 Task: Add Snack Factory Original Pretzel Crisps to the cart.
Action: Mouse moved to (242, 113)
Screenshot: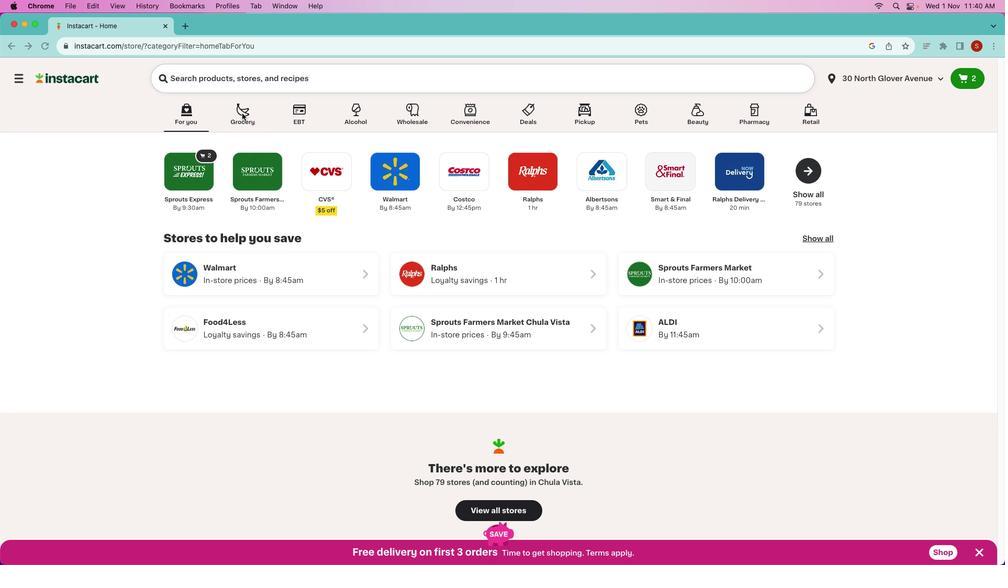 
Action: Mouse pressed left at (242, 113)
Screenshot: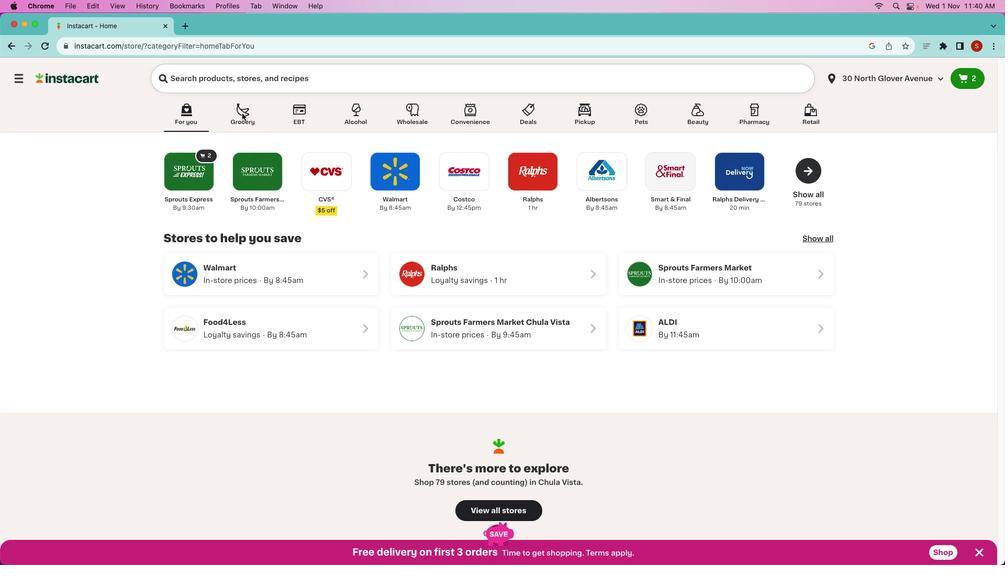 
Action: Mouse pressed left at (242, 113)
Screenshot: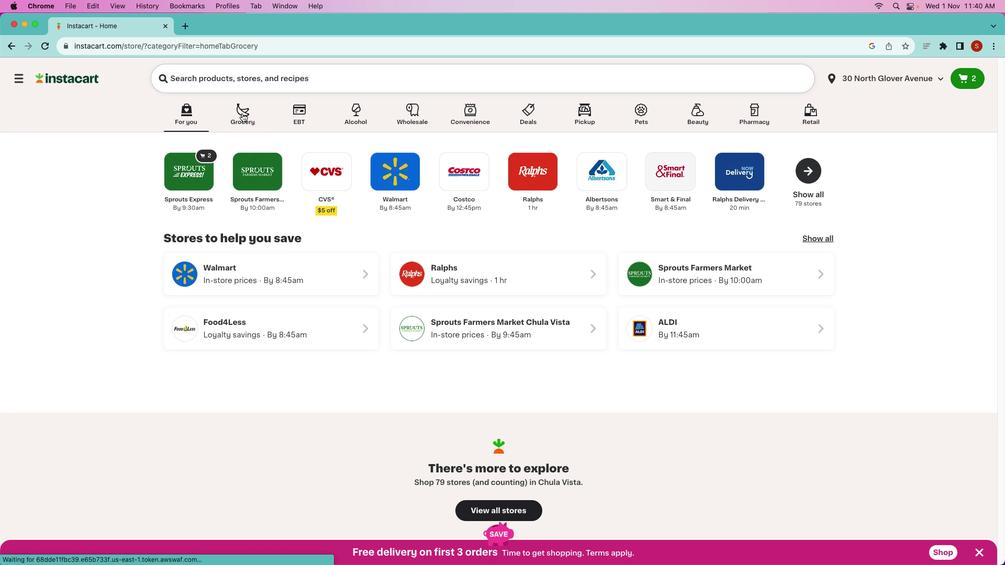 
Action: Mouse moved to (540, 309)
Screenshot: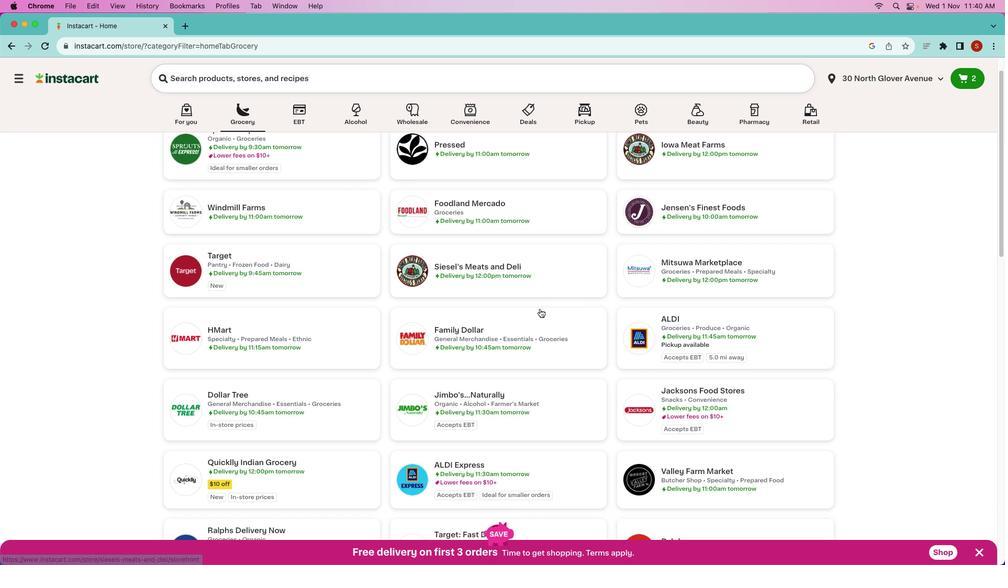 
Action: Mouse scrolled (540, 309) with delta (0, 0)
Screenshot: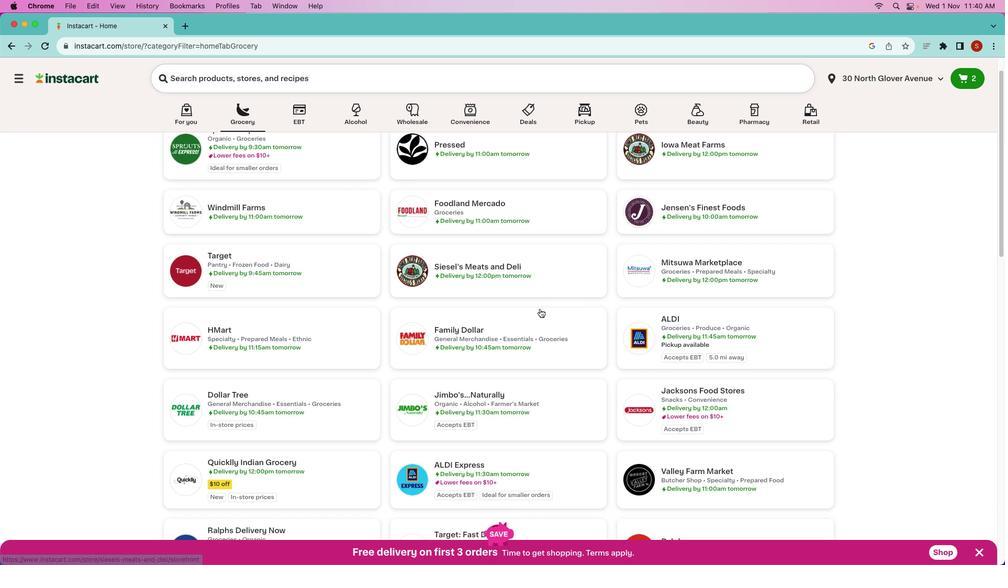 
Action: Mouse moved to (540, 309)
Screenshot: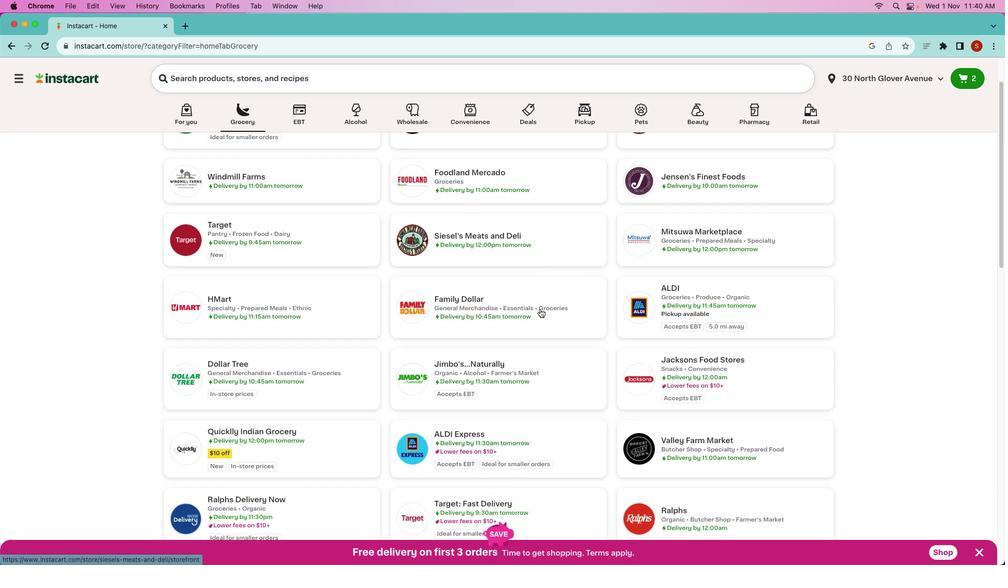 
Action: Mouse scrolled (540, 309) with delta (0, 0)
Screenshot: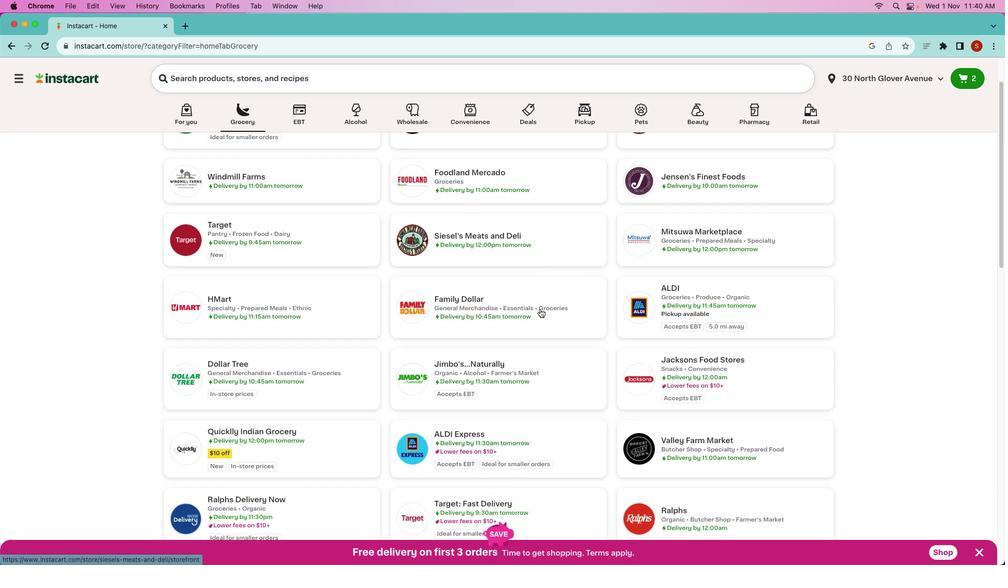
Action: Mouse scrolled (540, 309) with delta (0, -1)
Screenshot: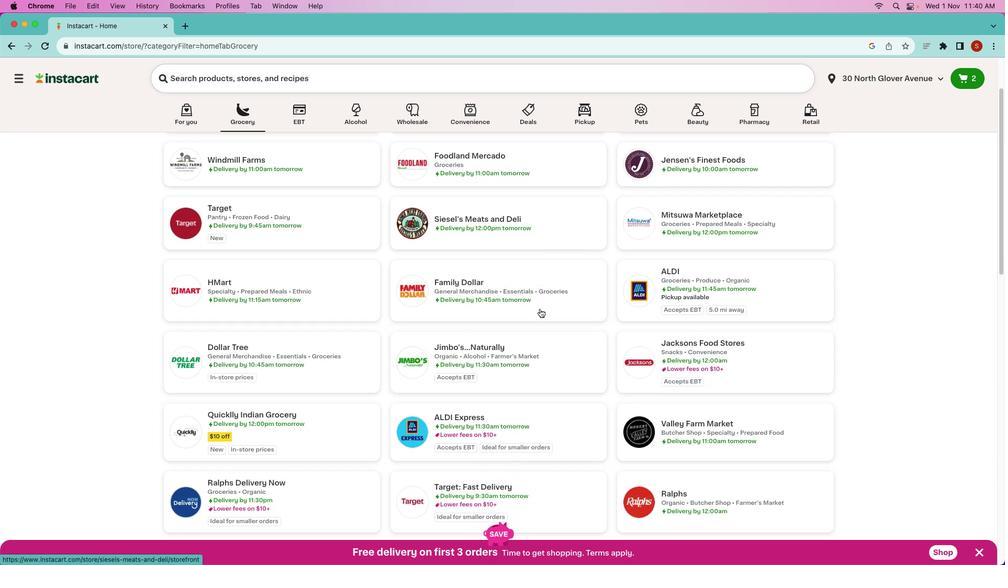 
Action: Mouse scrolled (540, 309) with delta (0, 0)
Screenshot: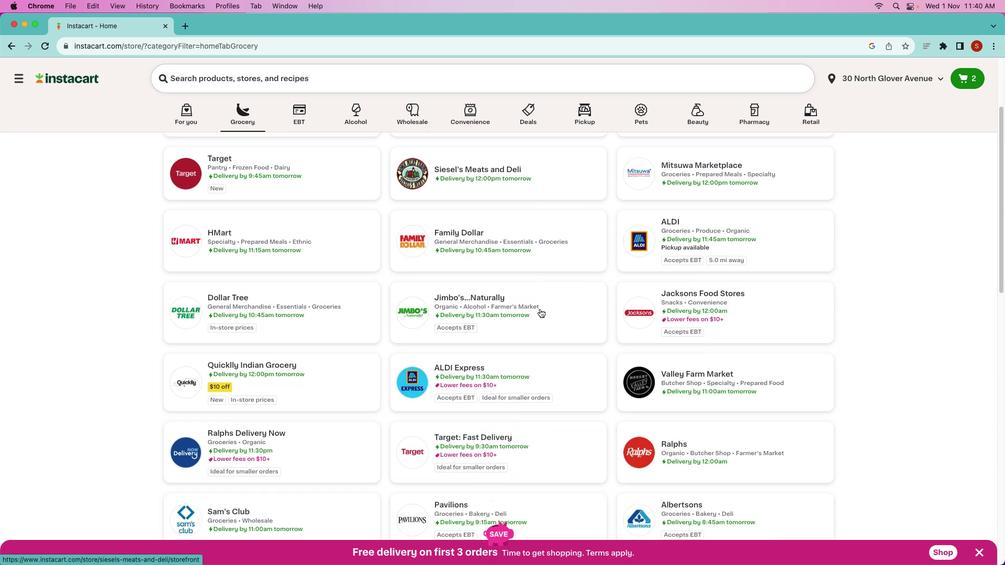 
Action: Mouse scrolled (540, 309) with delta (0, 0)
Screenshot: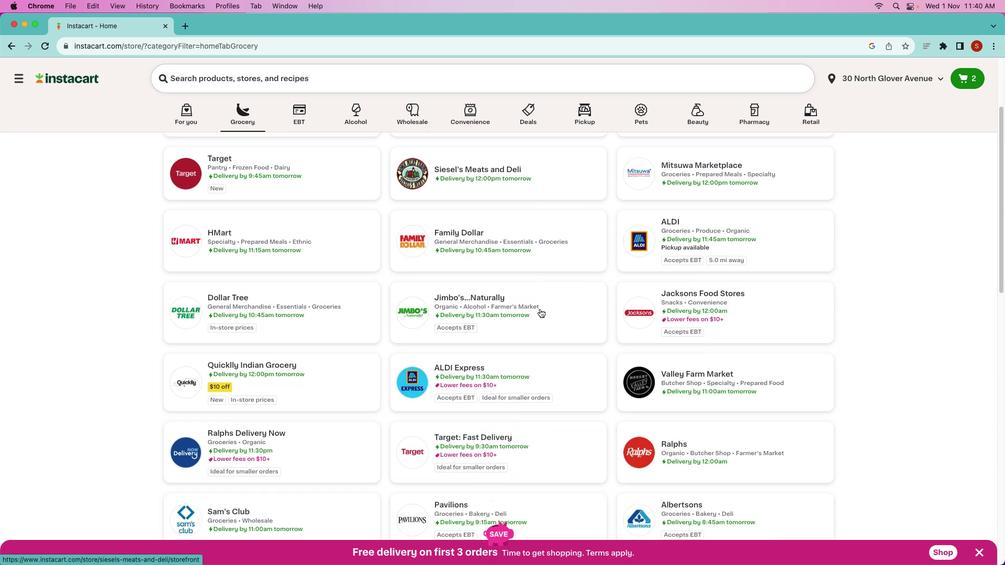 
Action: Mouse scrolled (540, 309) with delta (0, -1)
Screenshot: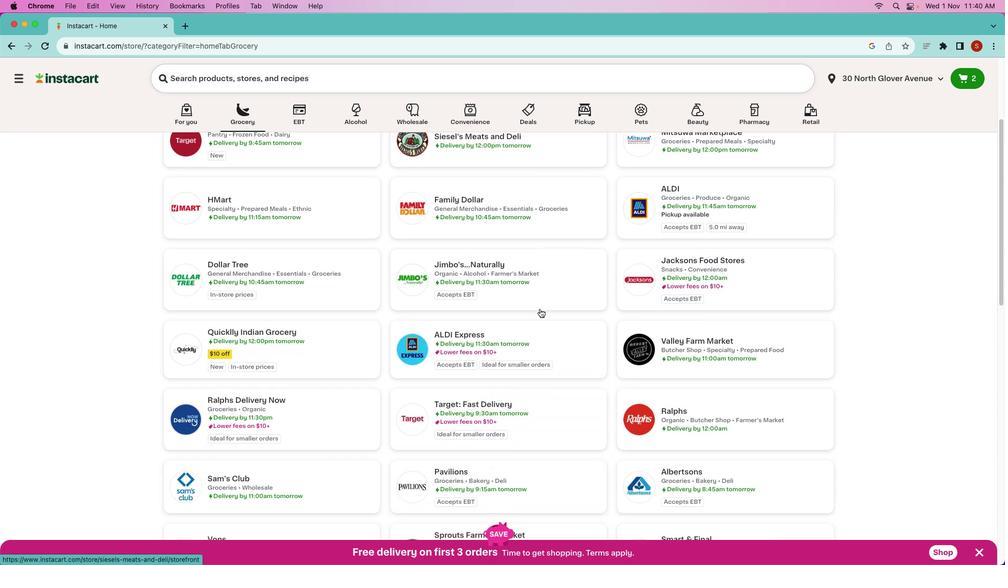 
Action: Mouse scrolled (540, 309) with delta (0, 0)
Screenshot: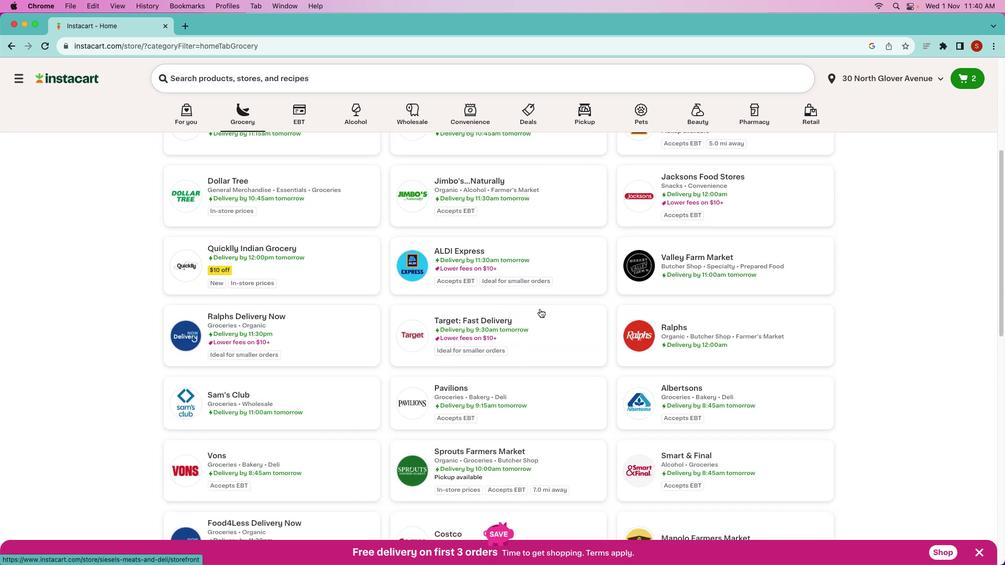 
Action: Mouse scrolled (540, 309) with delta (0, 0)
Screenshot: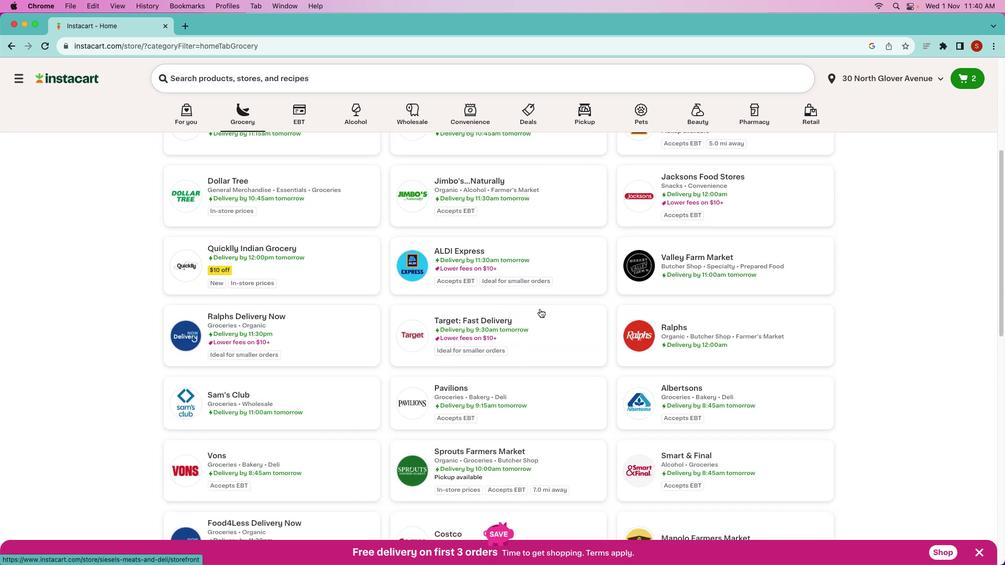 
Action: Mouse scrolled (540, 309) with delta (0, -1)
Screenshot: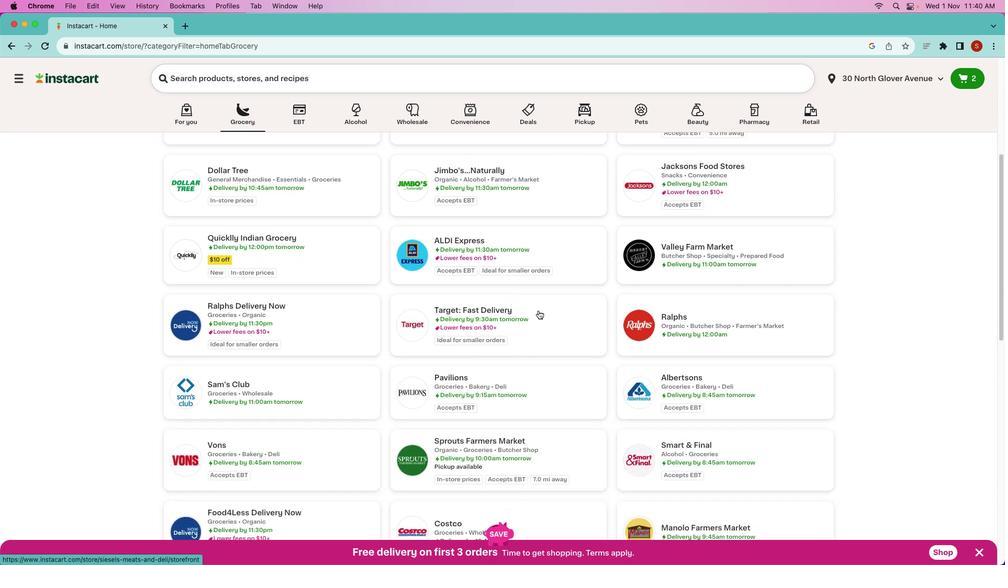 
Action: Mouse moved to (531, 323)
Screenshot: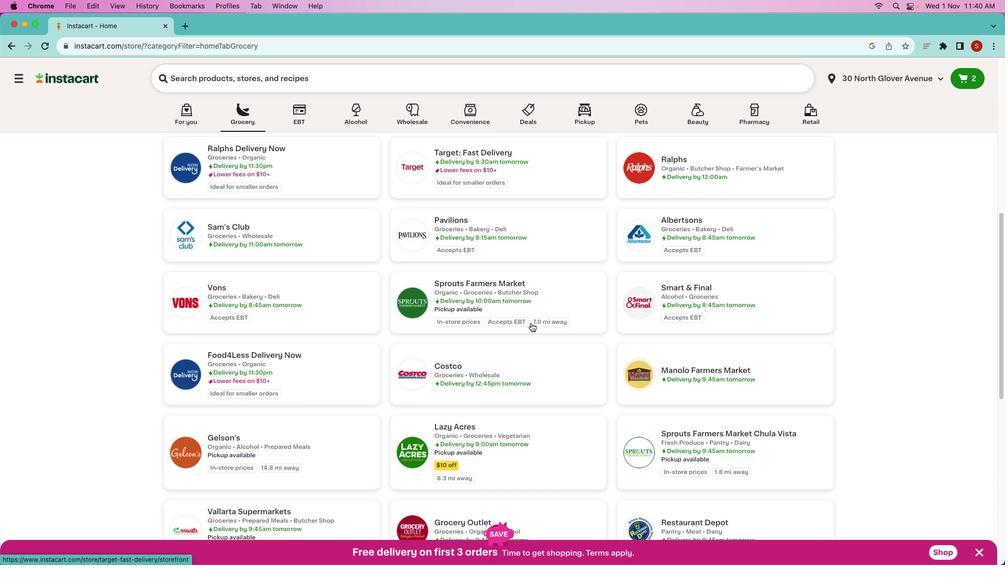 
Action: Mouse scrolled (531, 323) with delta (0, 0)
Screenshot: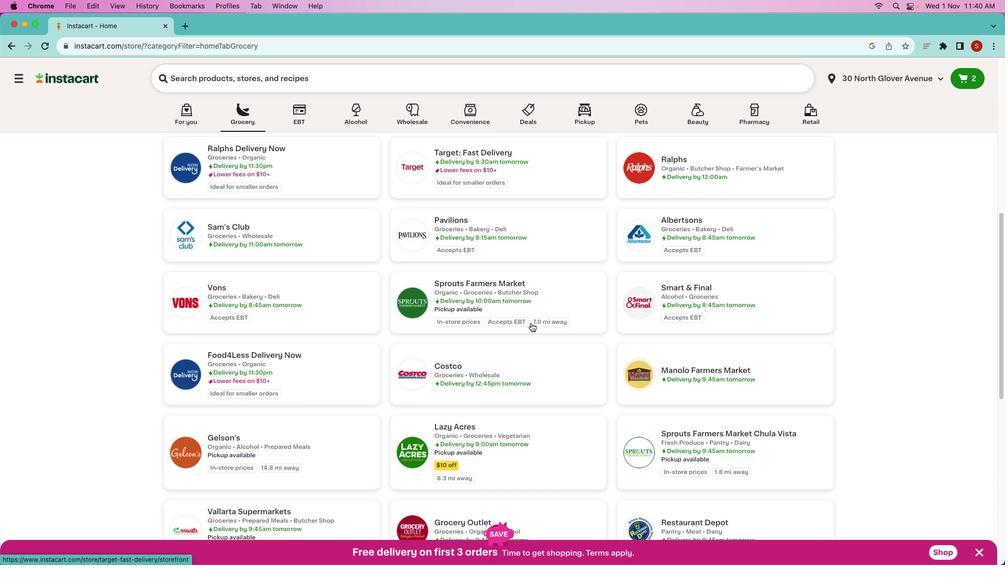 
Action: Mouse scrolled (531, 323) with delta (0, 0)
Screenshot: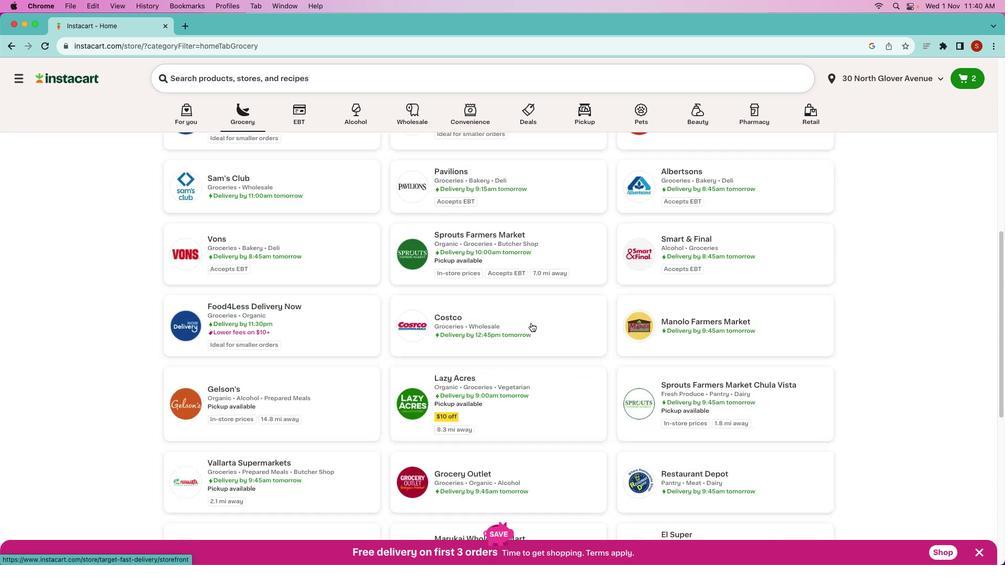 
Action: Mouse scrolled (531, 323) with delta (0, -1)
Screenshot: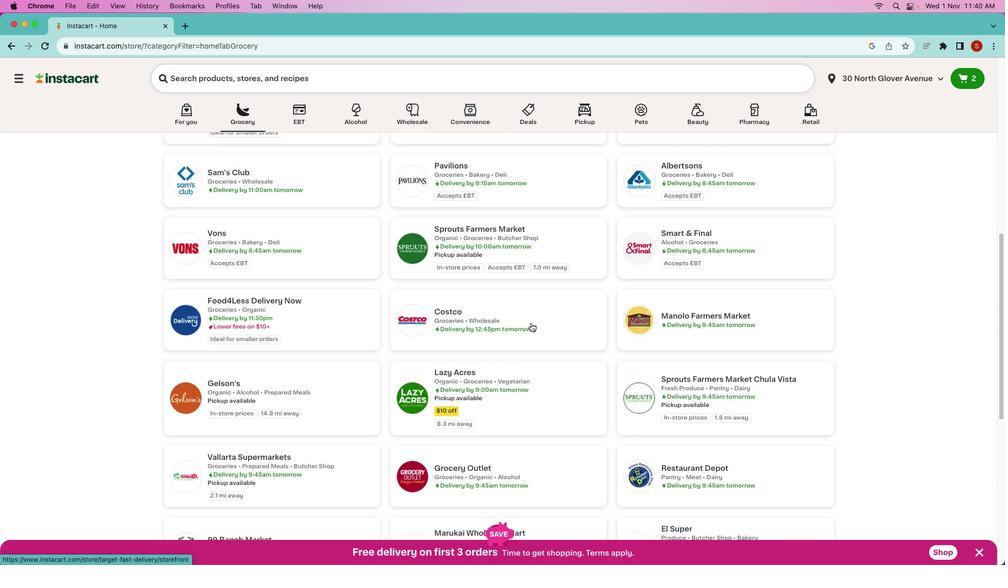 
Action: Mouse scrolled (531, 323) with delta (0, -2)
Screenshot: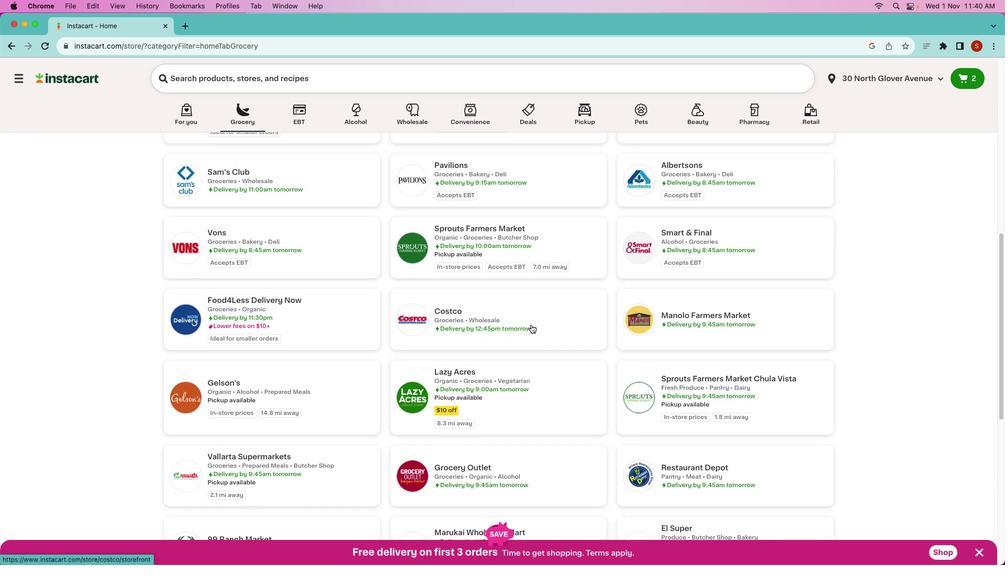 
Action: Mouse moved to (472, 228)
Screenshot: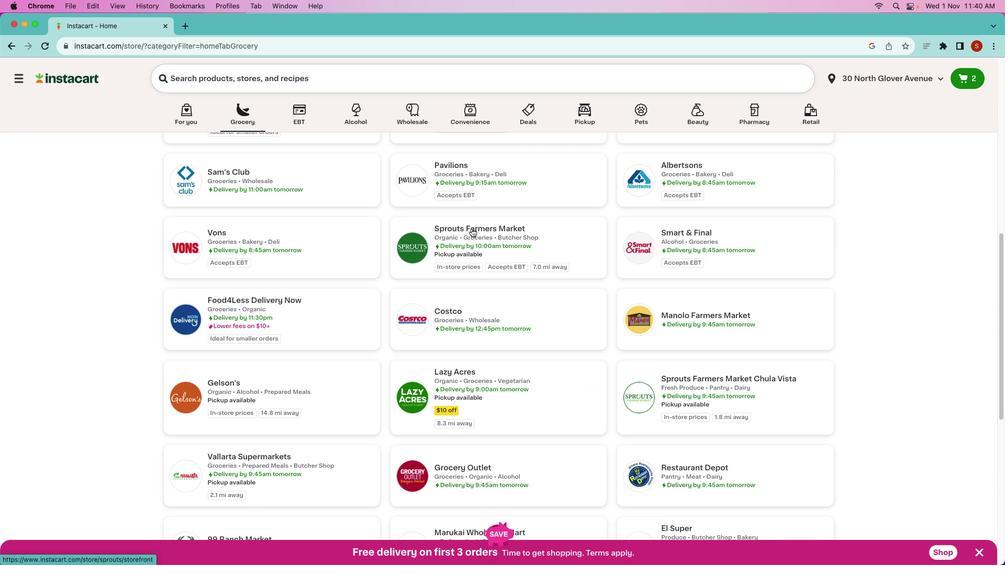 
Action: Mouse pressed left at (472, 228)
Screenshot: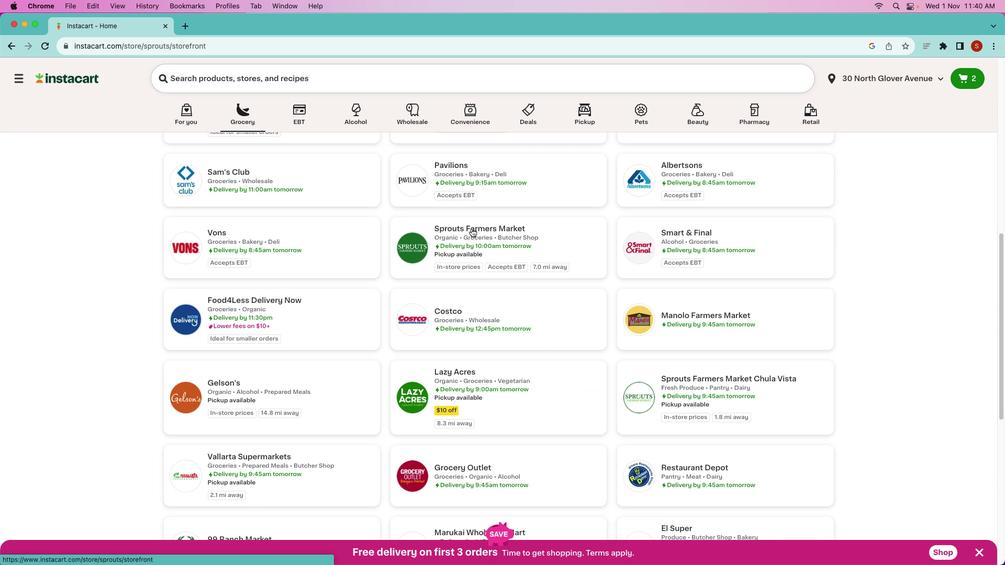 
Action: Mouse pressed left at (472, 228)
Screenshot: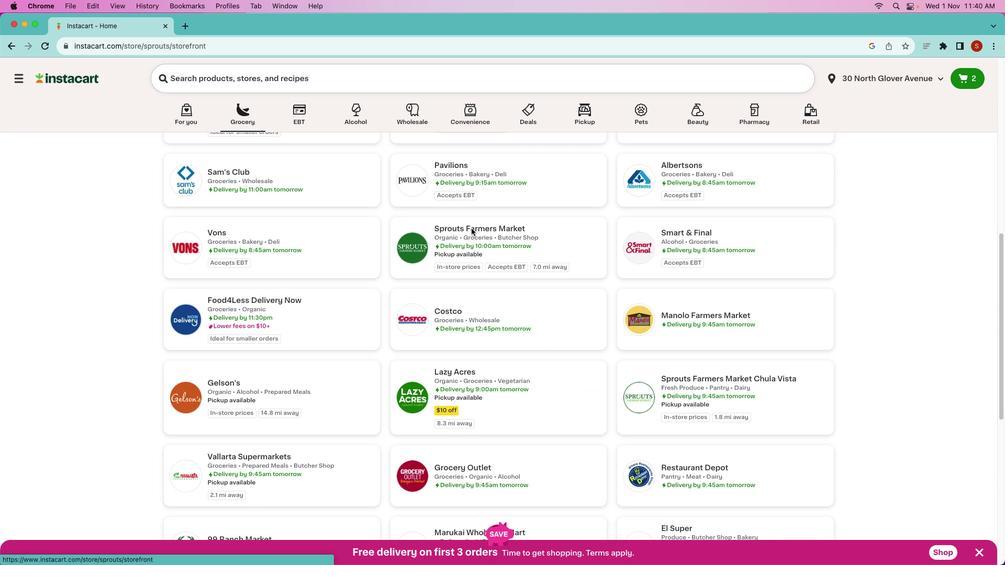 
Action: Mouse moved to (318, 83)
Screenshot: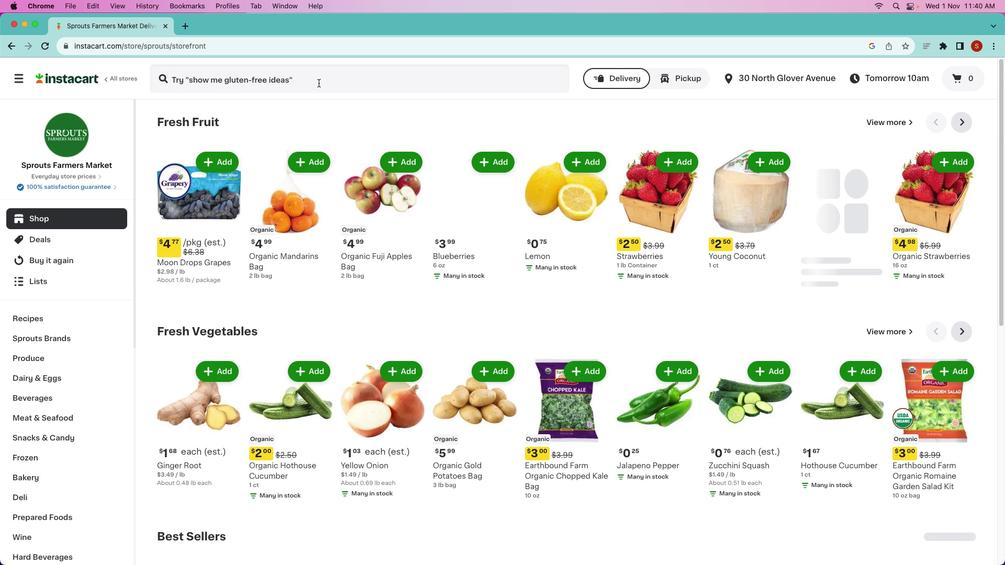 
Action: Mouse pressed left at (318, 83)
Screenshot: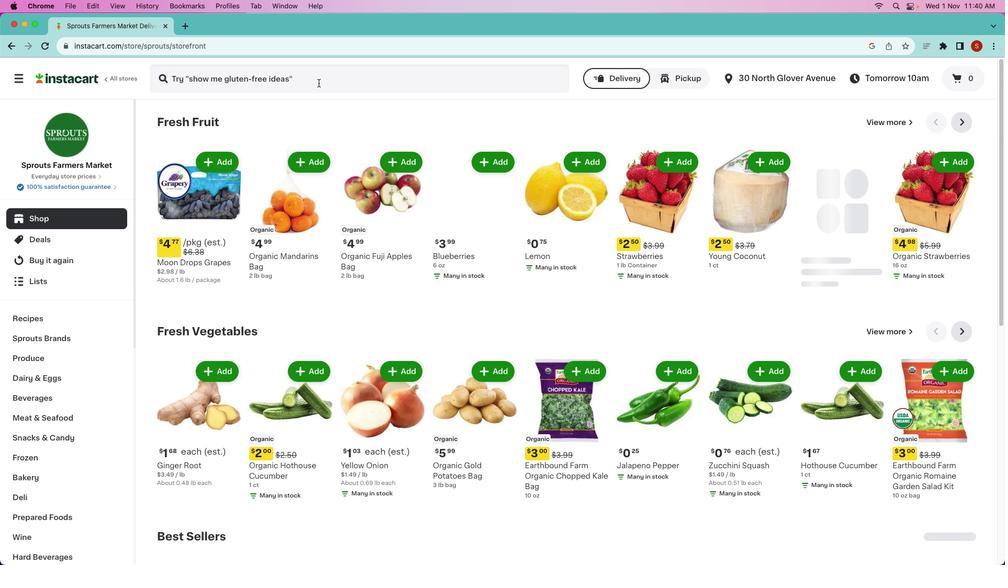 
Action: Mouse moved to (318, 83)
Screenshot: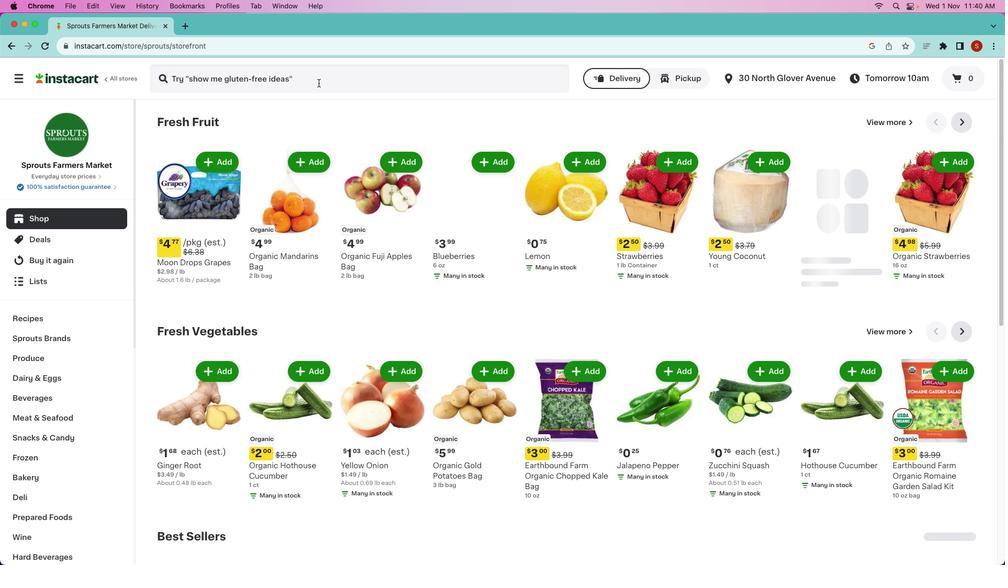 
Action: Key pressed 's''n''a''c''k'Key.space'f''a''c''t''o''r''y'Key.space'o''r''i''g''i''n''a''l'Key.space'f'Key.backspace'p''r''e''t''z''e''l'Key.space'c''r''i''s''p''s'Key.enter
Screenshot: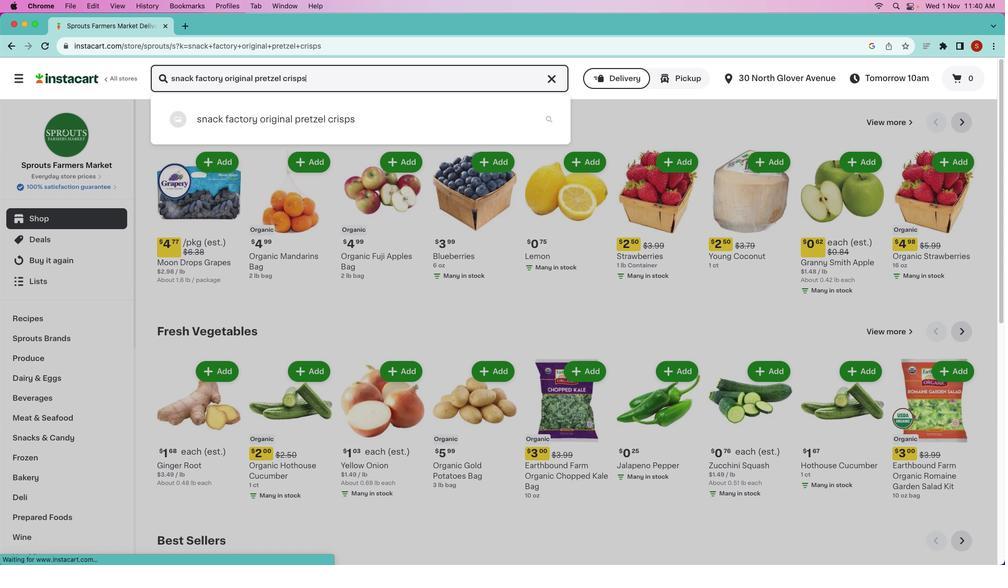 
Action: Mouse moved to (444, 172)
Screenshot: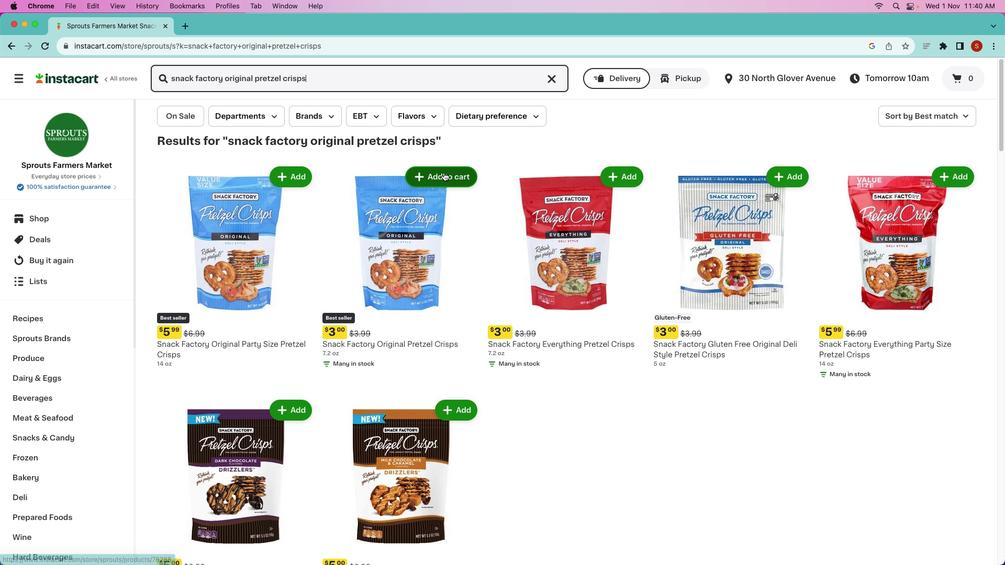 
Action: Mouse pressed left at (444, 172)
Screenshot: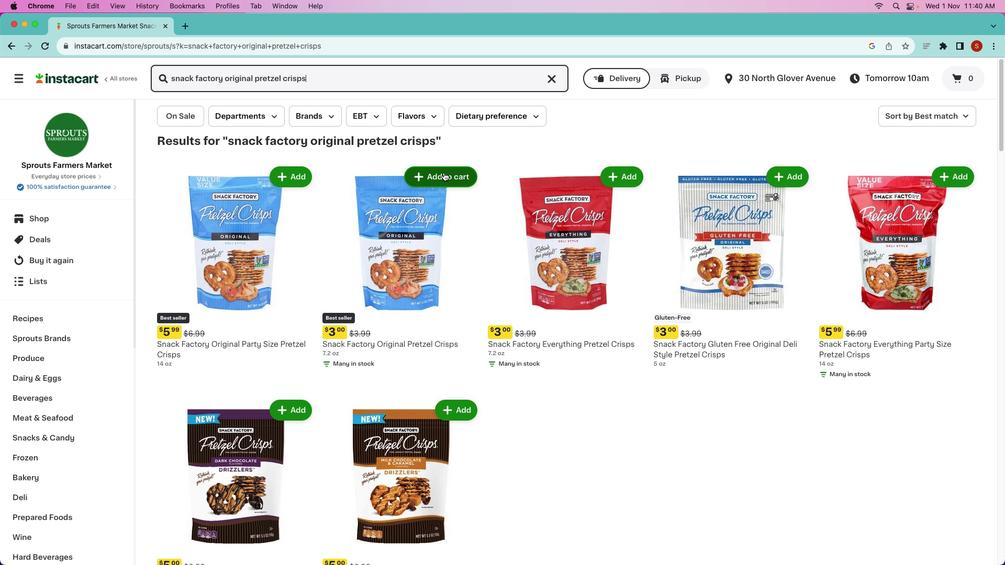 
Action: Mouse moved to (398, 239)
Screenshot: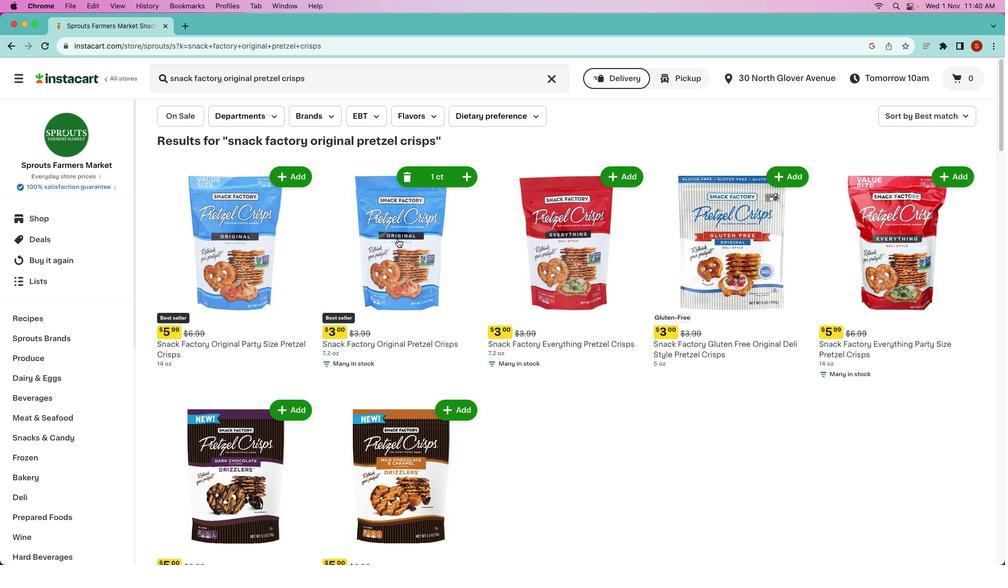 
